 Task: Toggle the enable status bar color in the debug.
Action: Mouse moved to (18, 661)
Screenshot: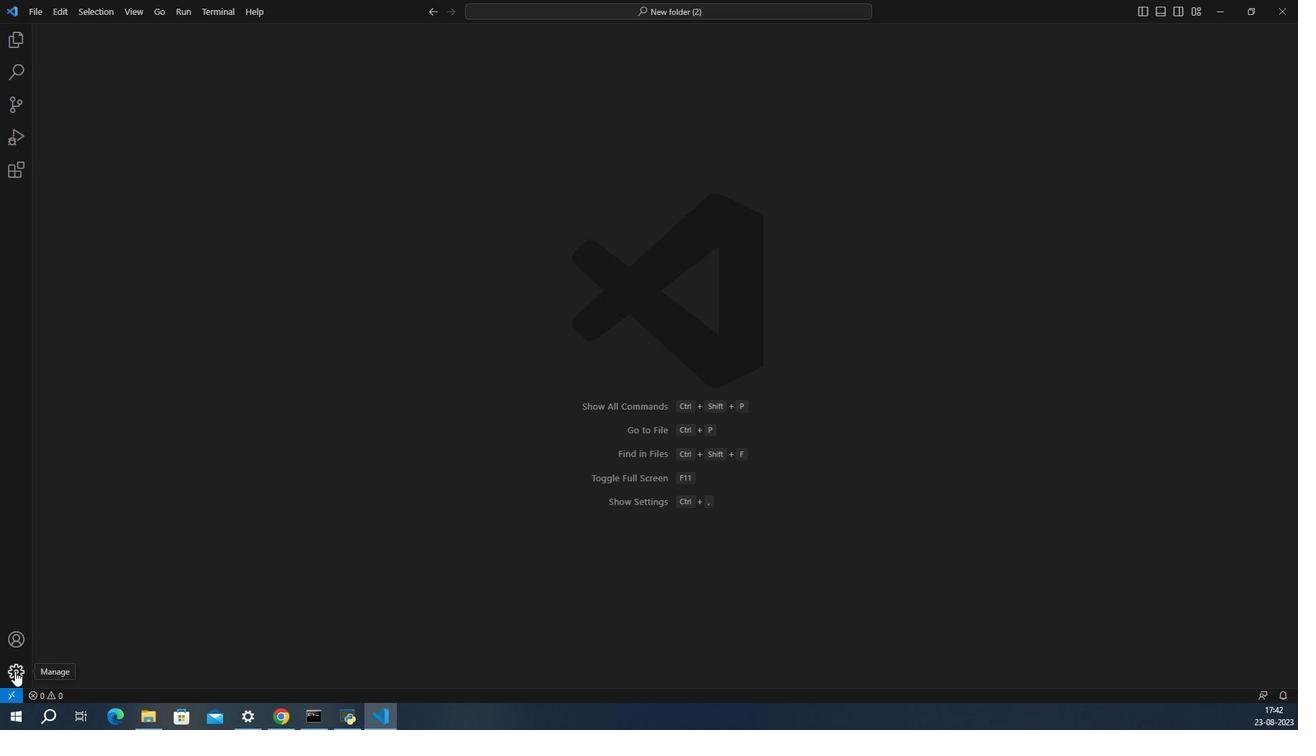 
Action: Mouse pressed left at (18, 661)
Screenshot: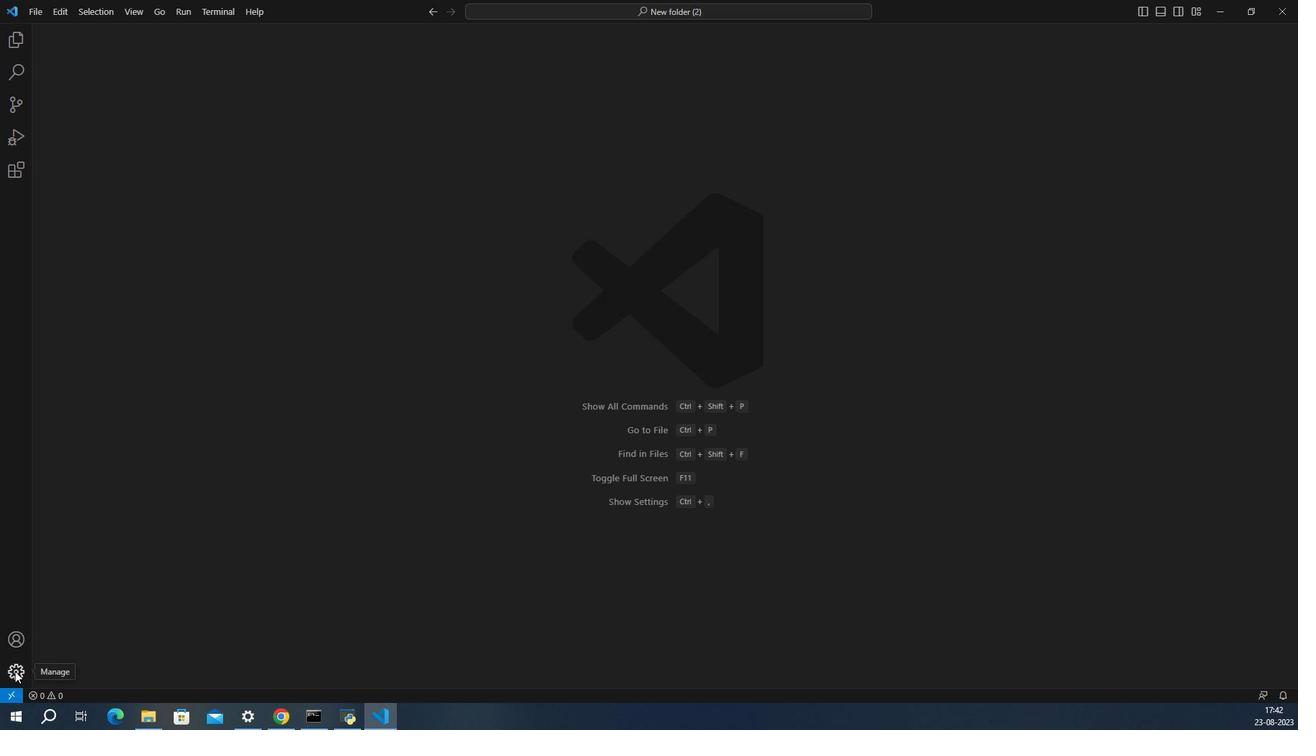 
Action: Mouse moved to (65, 571)
Screenshot: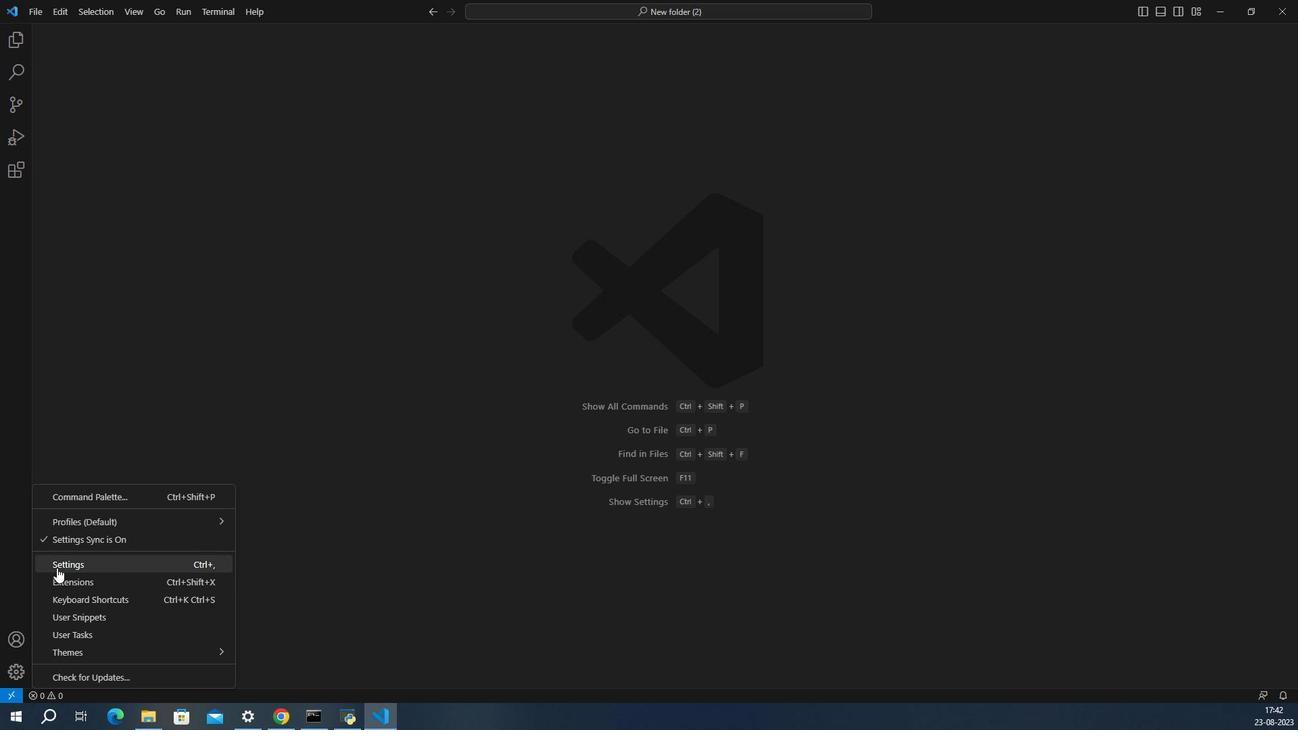 
Action: Mouse pressed left at (65, 571)
Screenshot: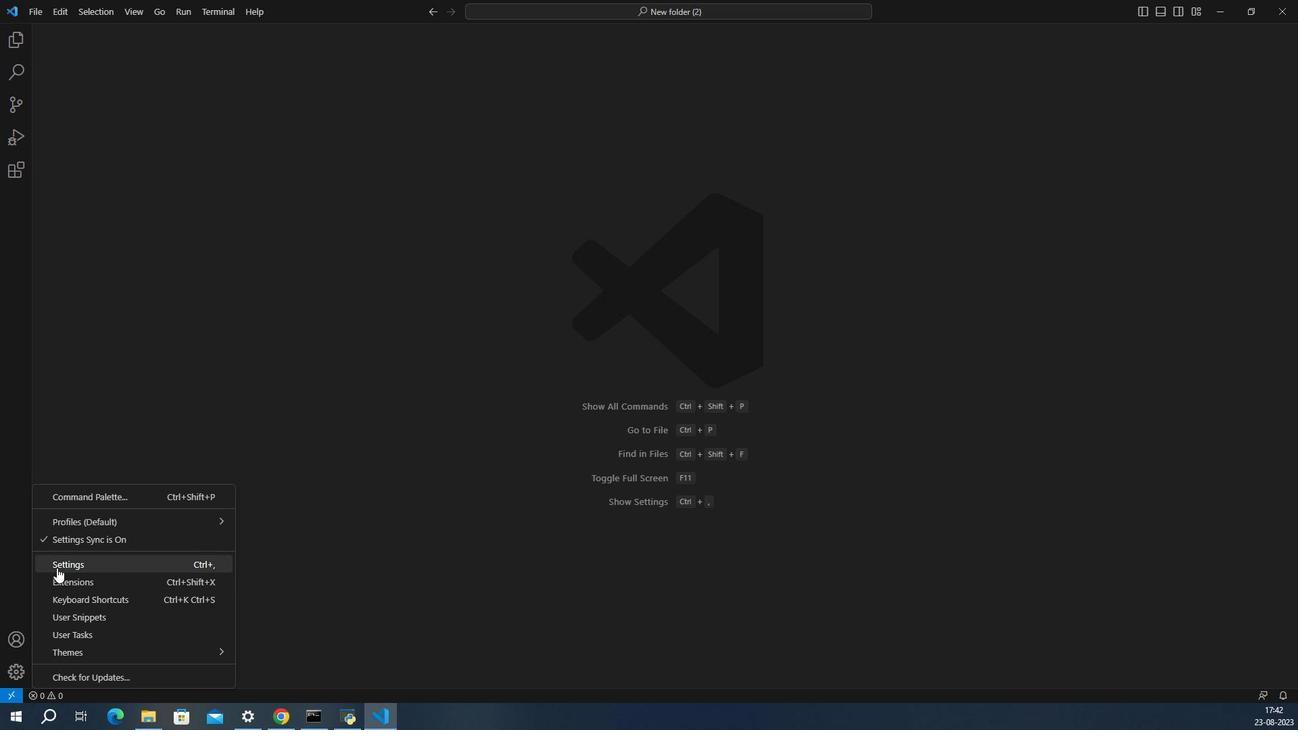 
Action: Mouse moved to (569, 543)
Screenshot: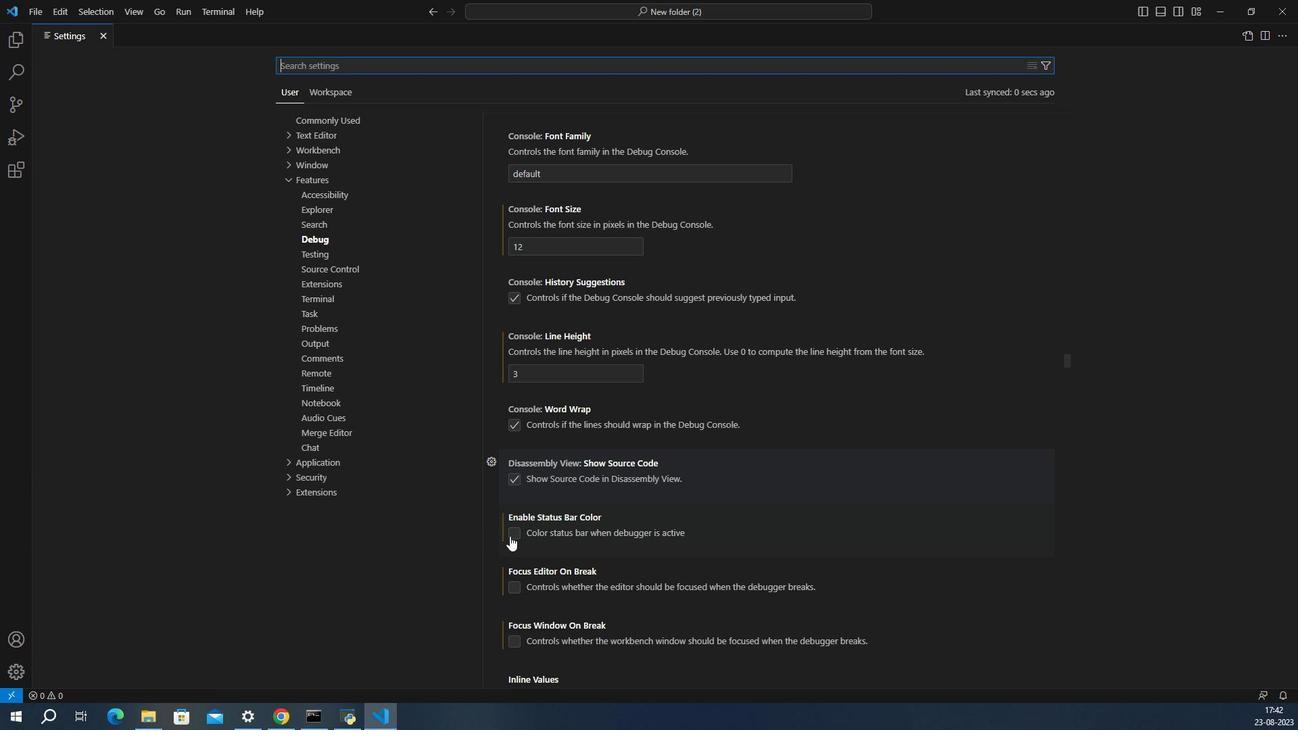 
Action: Mouse pressed left at (569, 543)
Screenshot: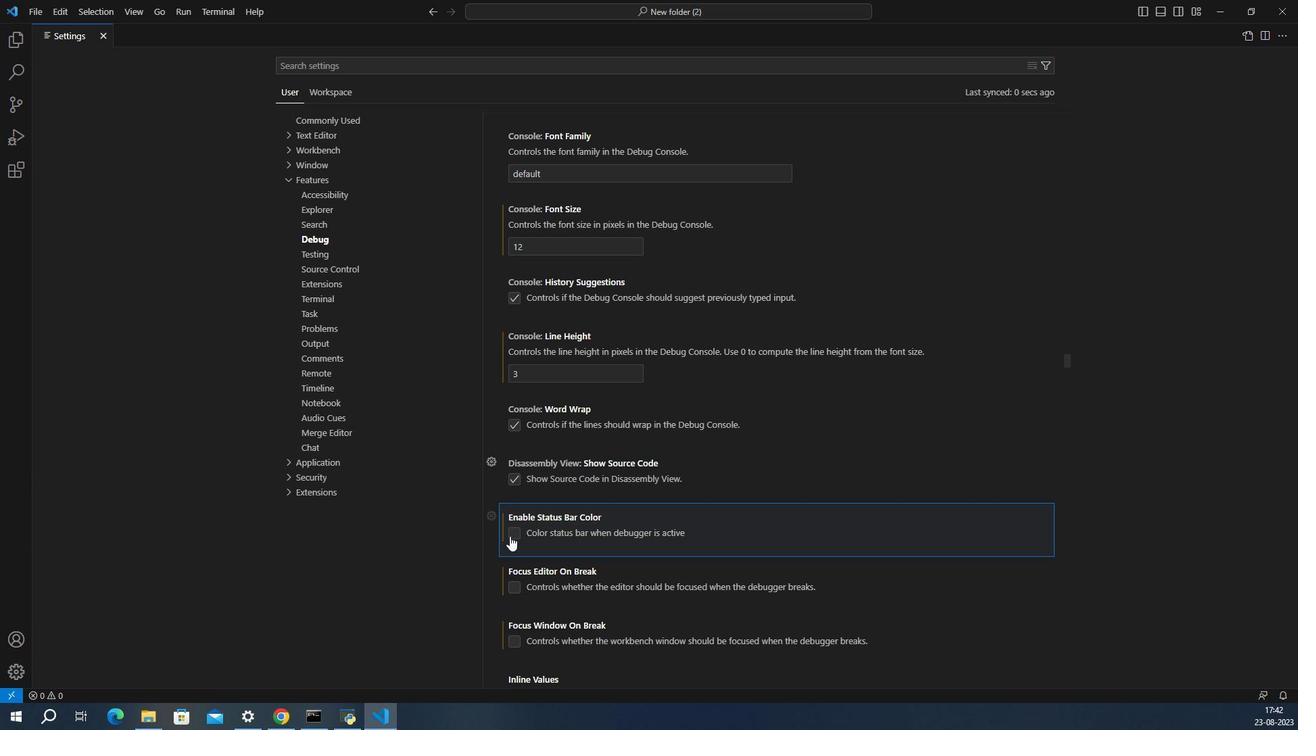 
Action: Mouse moved to (614, 548)
Screenshot: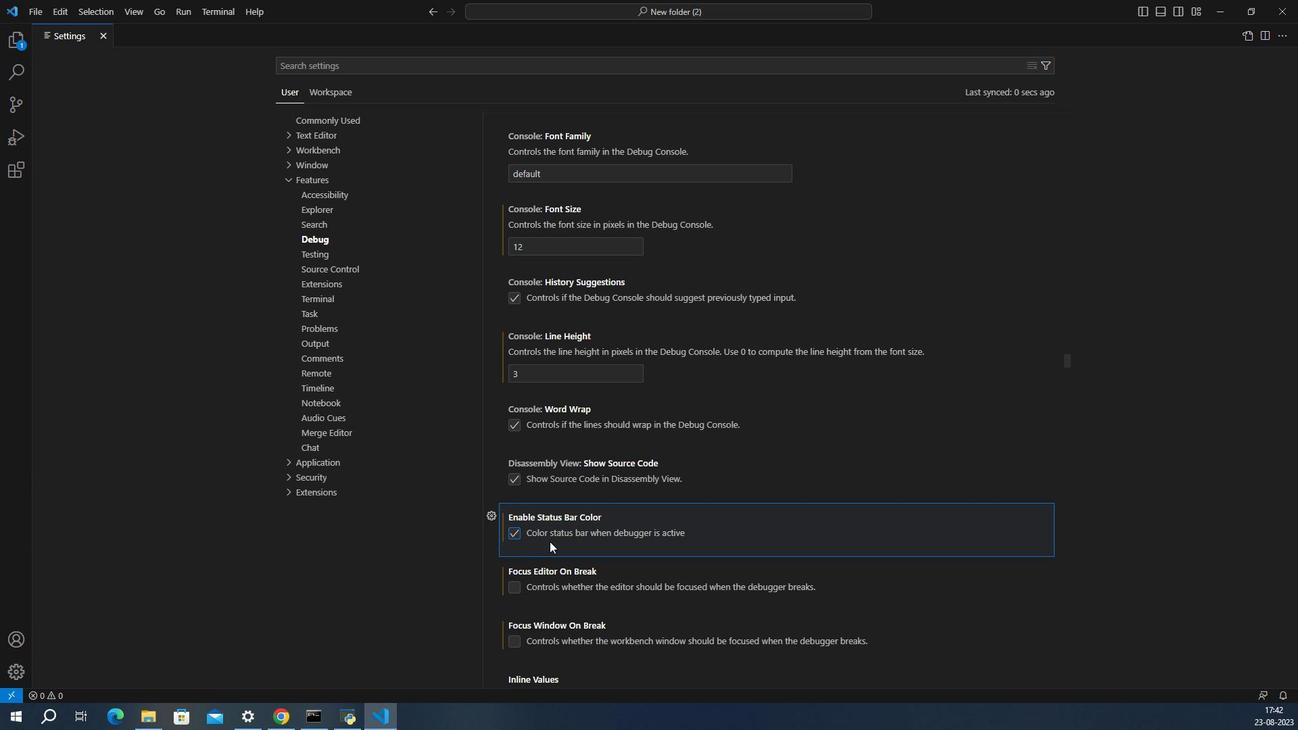 
